 Task: Create a section Design Review Sprint and in the section, add a milestone Data Migration in the project ApprisePro
Action: Mouse moved to (550, 525)
Screenshot: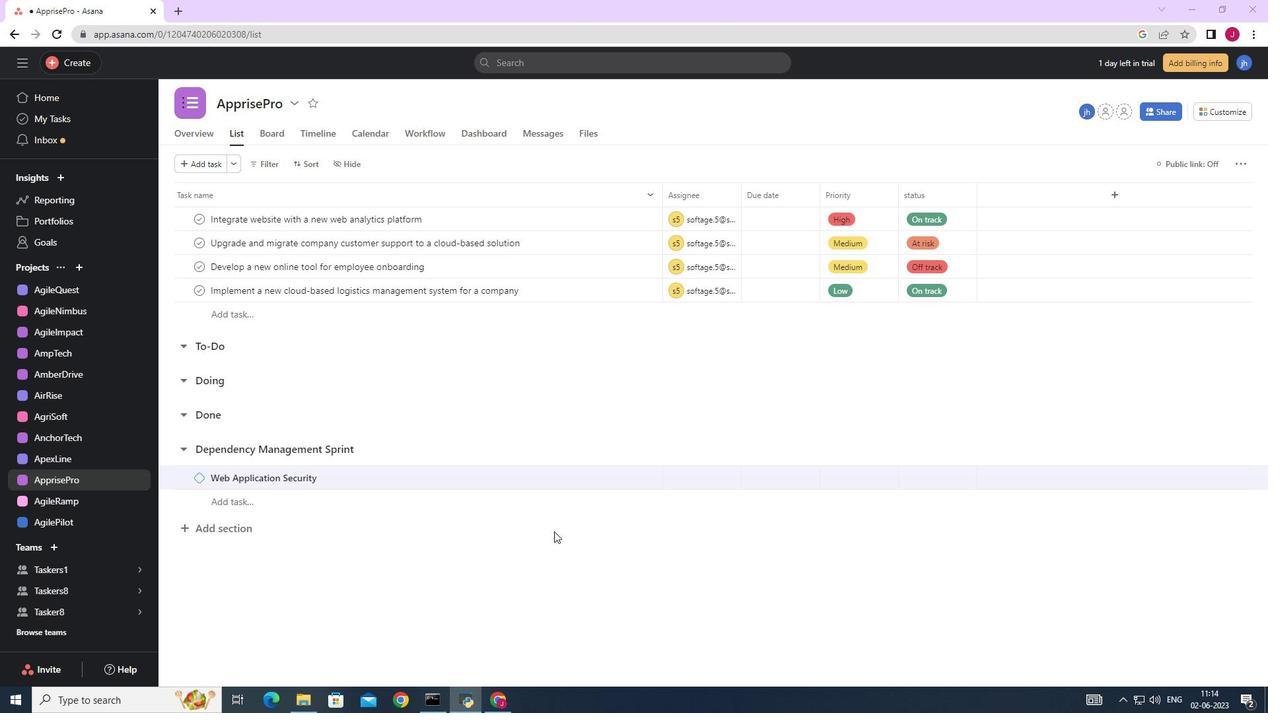 
Action: Mouse scrolled (550, 524) with delta (0, 0)
Screenshot: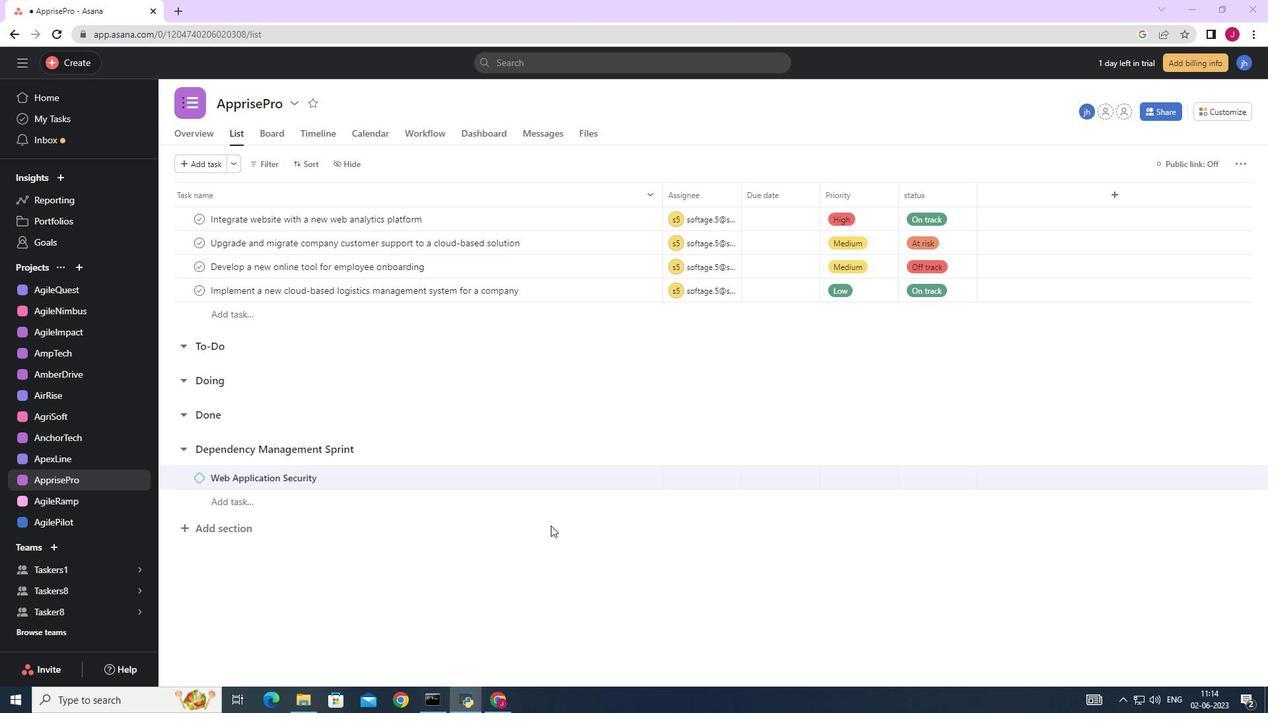 
Action: Mouse scrolled (550, 524) with delta (0, 0)
Screenshot: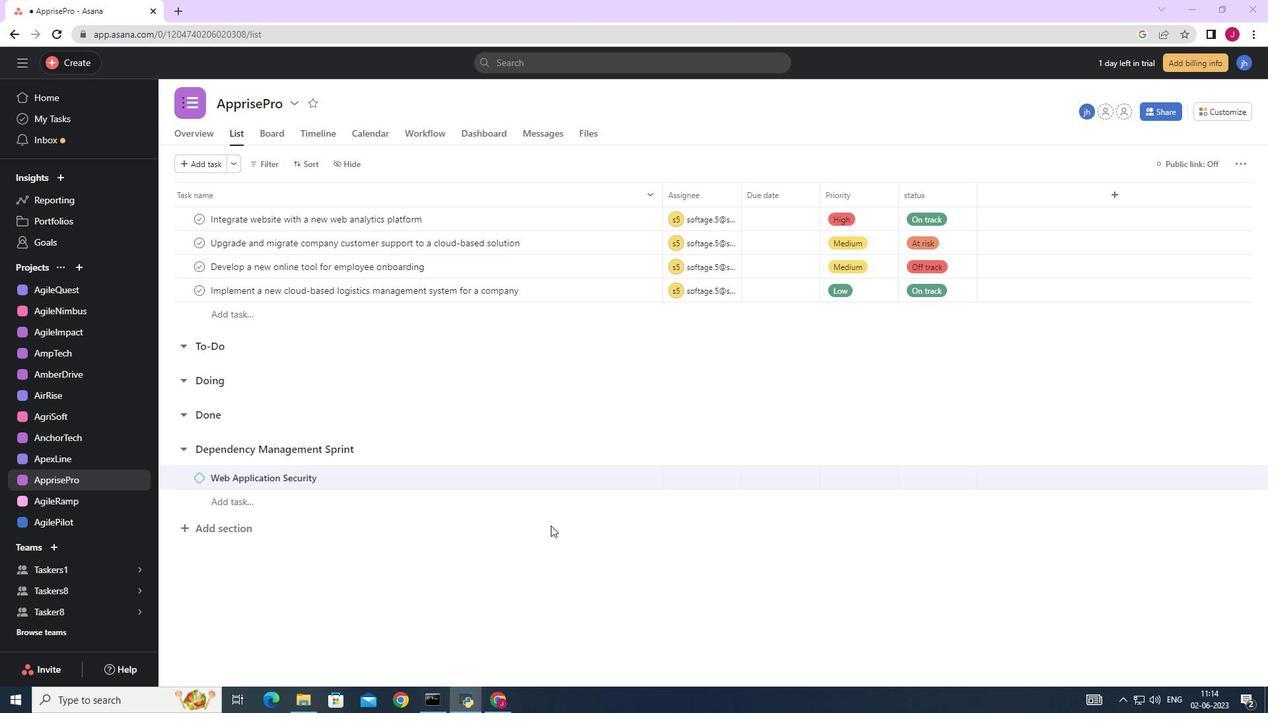 
Action: Mouse moved to (247, 525)
Screenshot: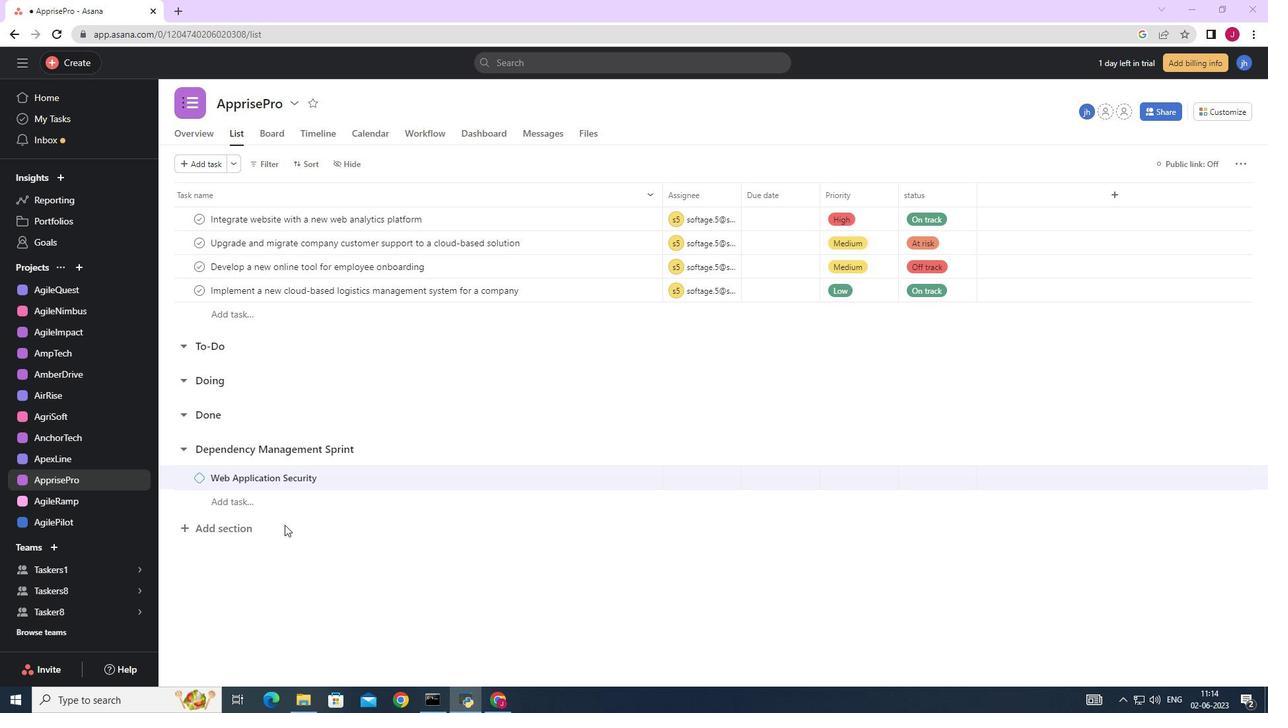 
Action: Mouse pressed left at (247, 525)
Screenshot: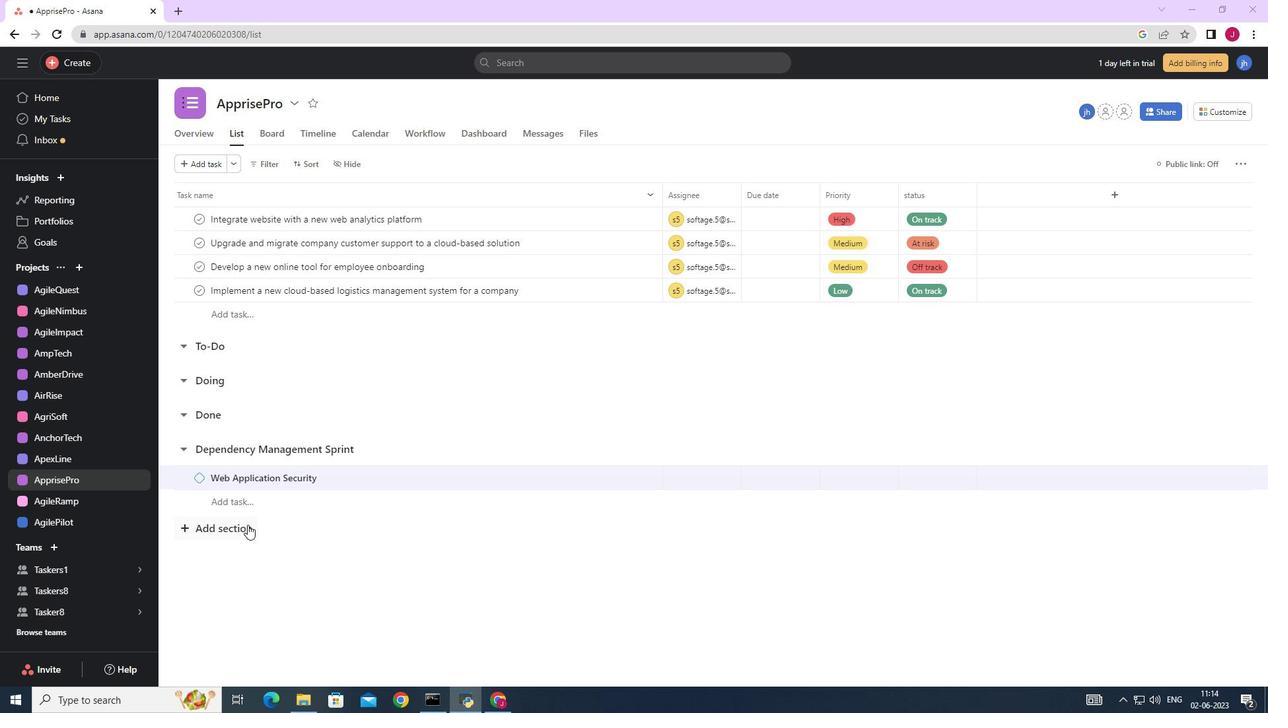 
Action: Mouse moved to (251, 529)
Screenshot: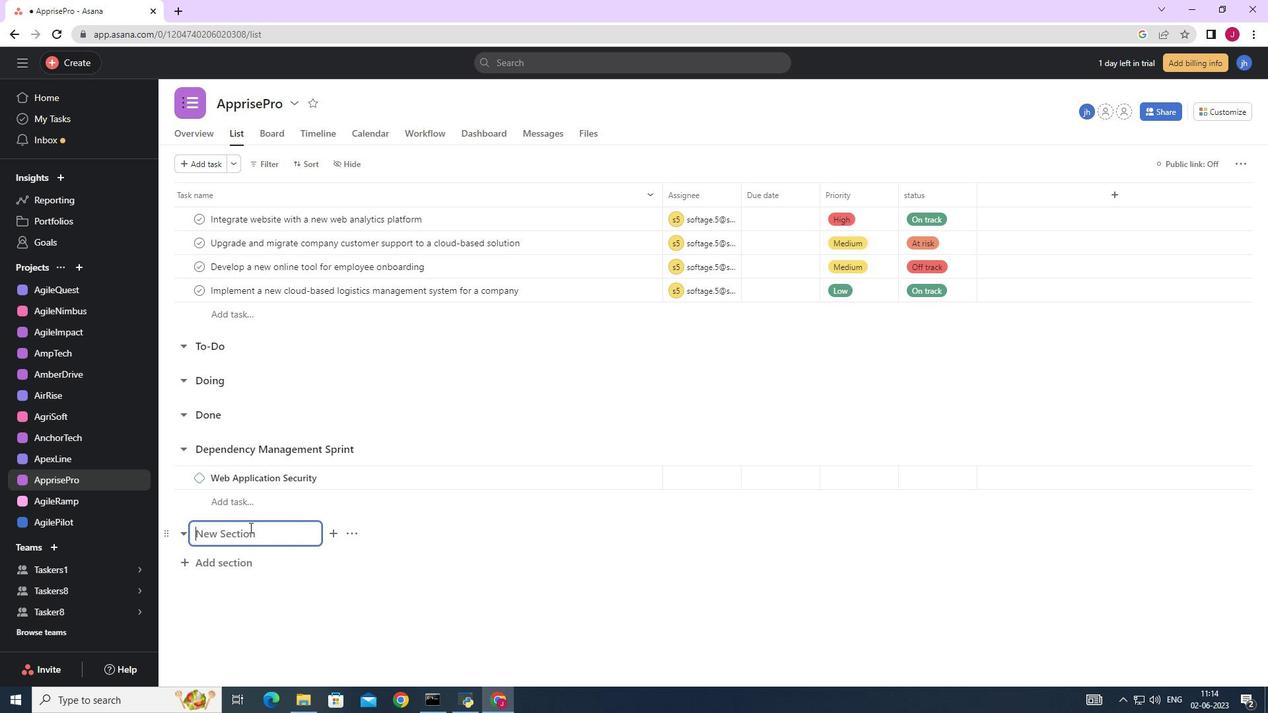 
Action: Key pressed <Key.caps_lock>D<Key.caps_lock>esign<Key.space><Key.caps_lock>R<Key.caps_lock>eview<Key.space><Key.caps_lock>S<Key.caps_lock>print<Key.enter><Key.caps_lock>D<Key.caps_lock>ata<Key.space><Key.caps_lock>M<Key.caps_lock>o<Key.backspace>igration<Key.space>
Screenshot: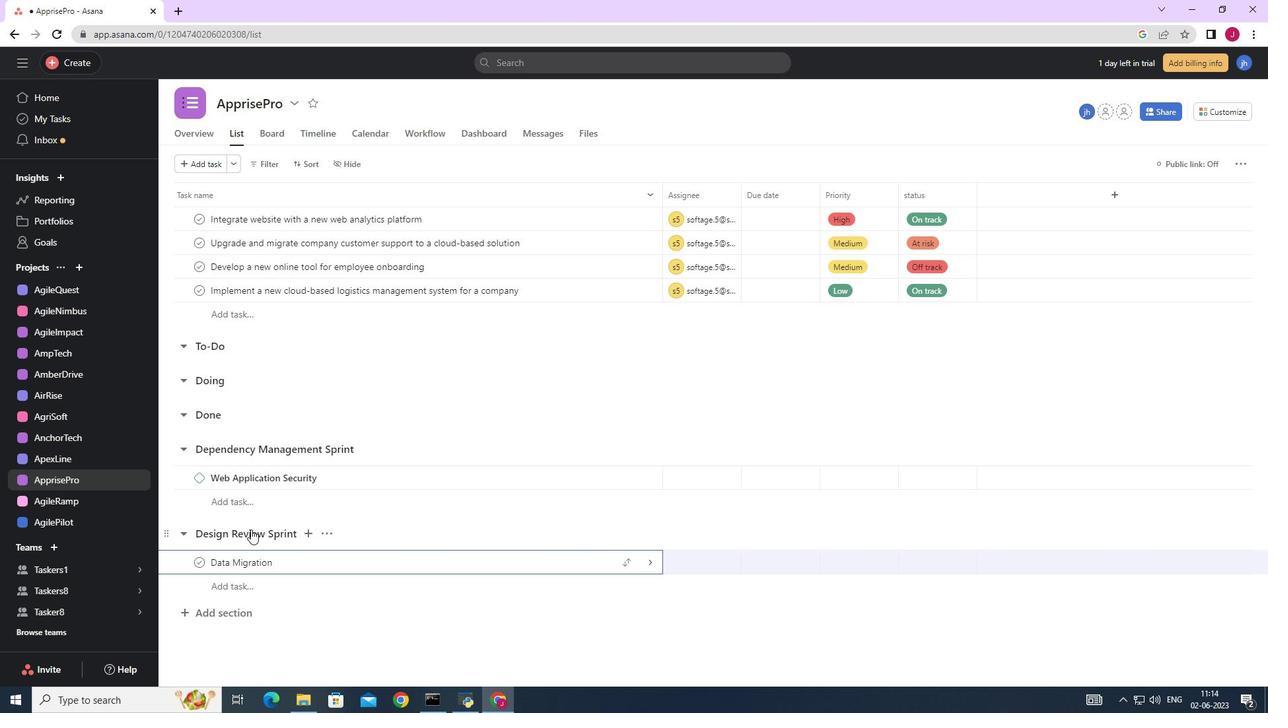 
Action: Mouse moved to (646, 566)
Screenshot: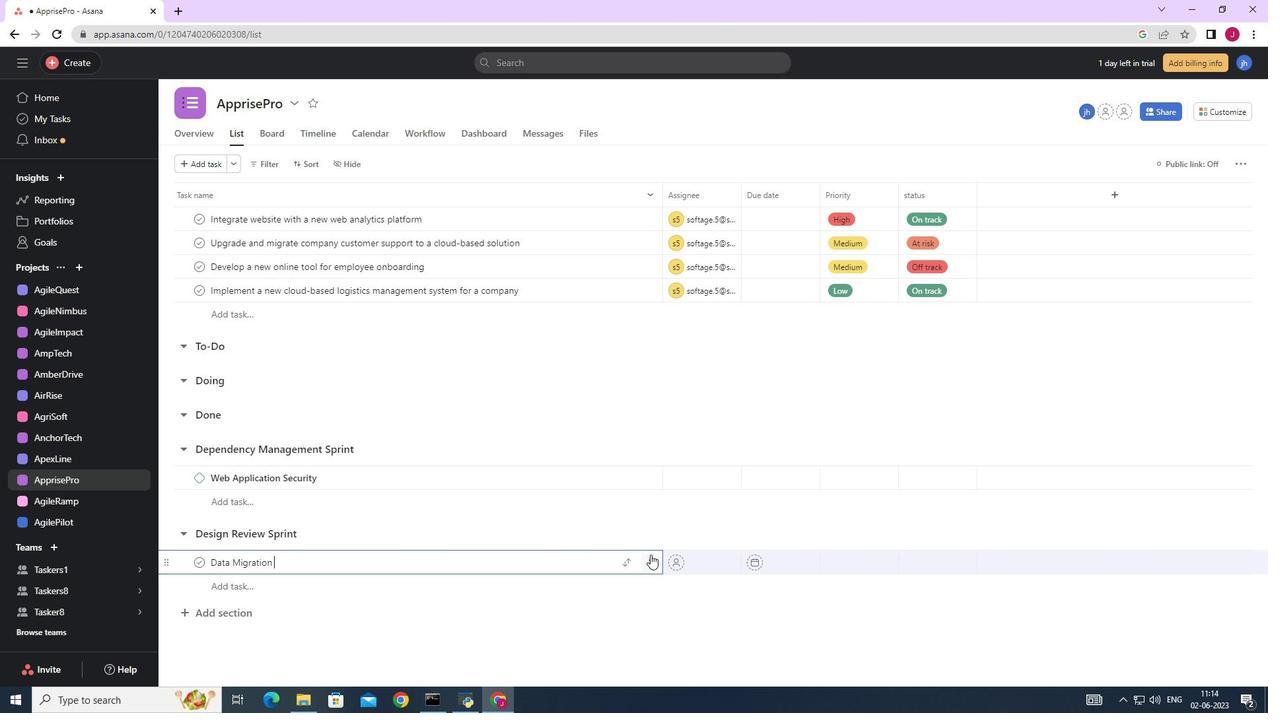 
Action: Mouse pressed left at (646, 566)
Screenshot: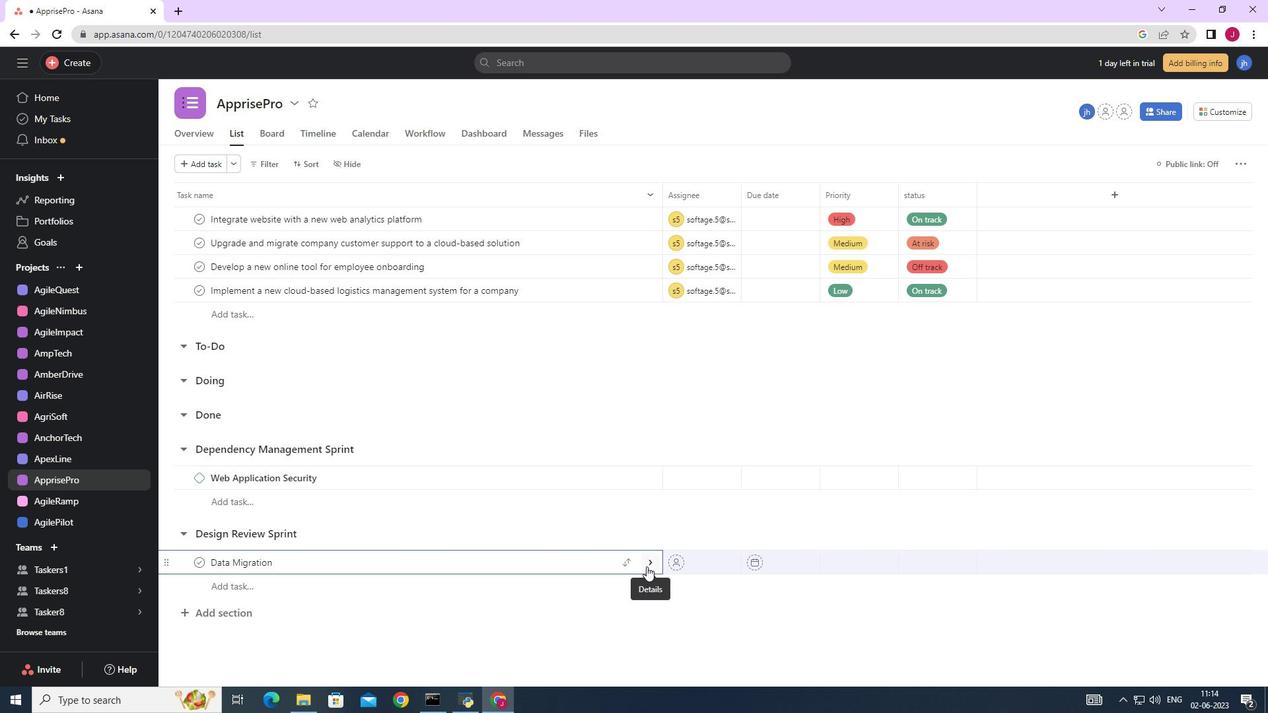 
Action: Mouse moved to (1217, 155)
Screenshot: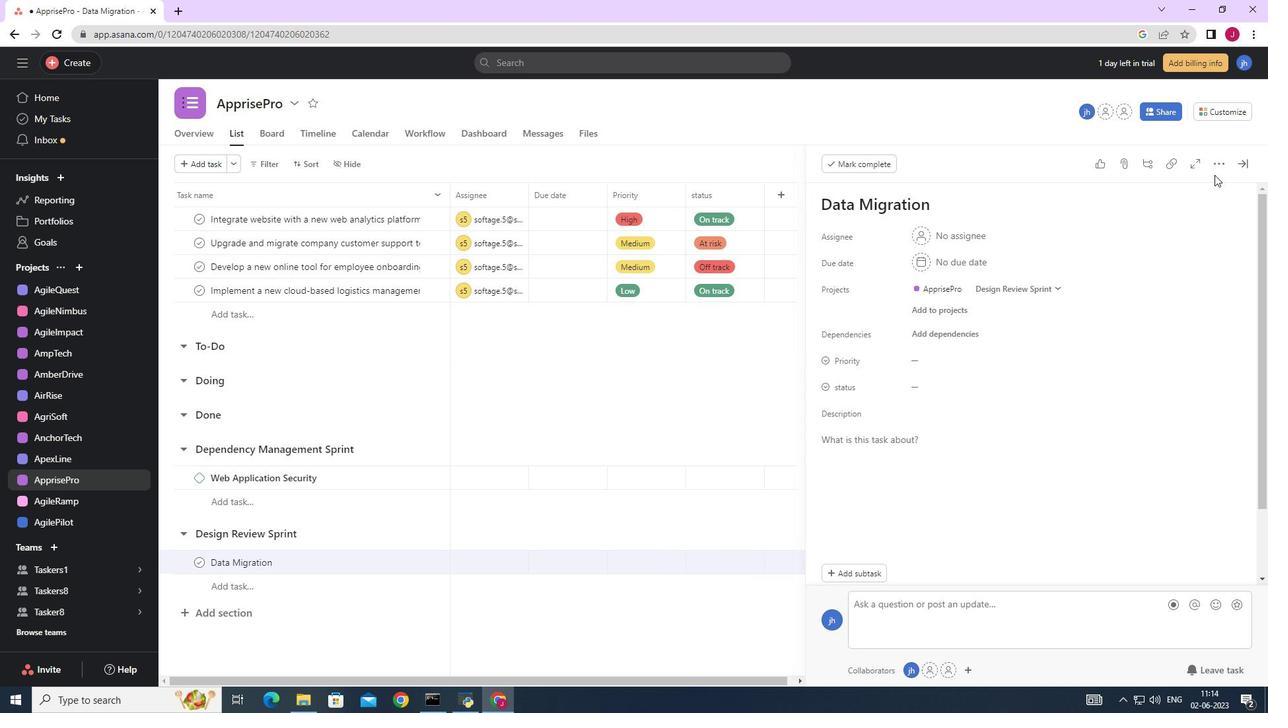 
Action: Mouse pressed left at (1217, 155)
Screenshot: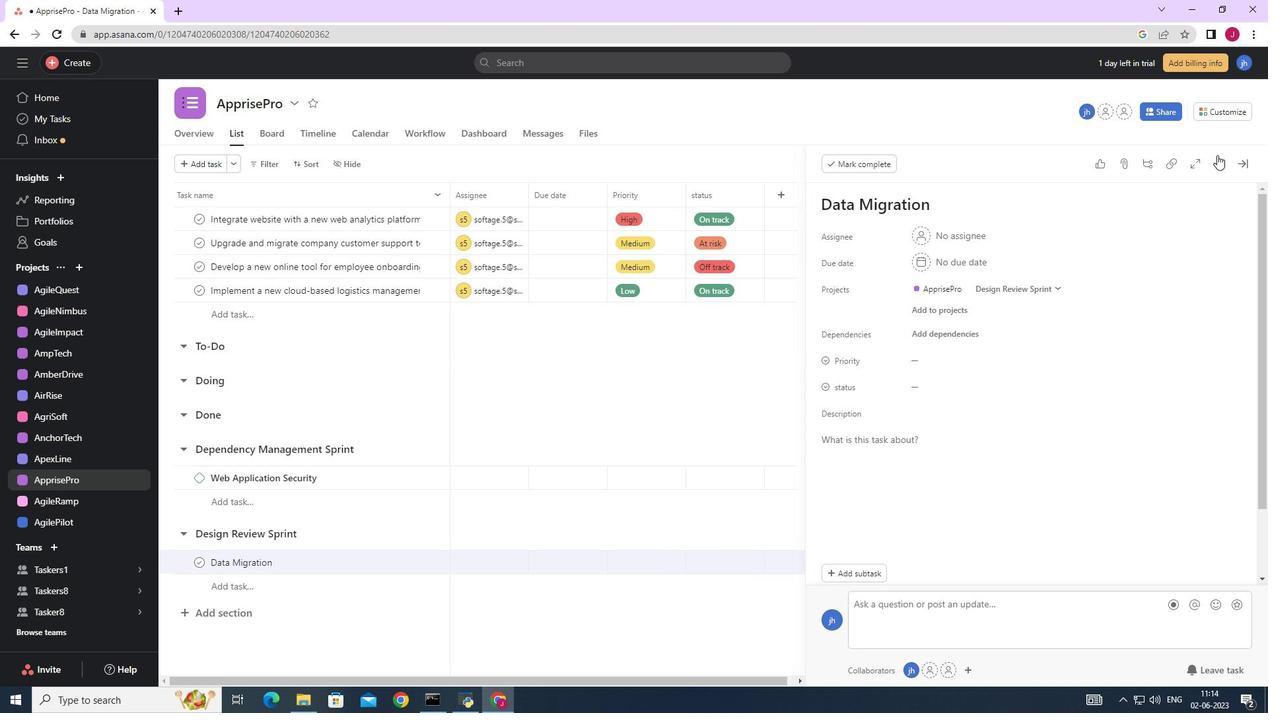 
Action: Mouse moved to (1127, 210)
Screenshot: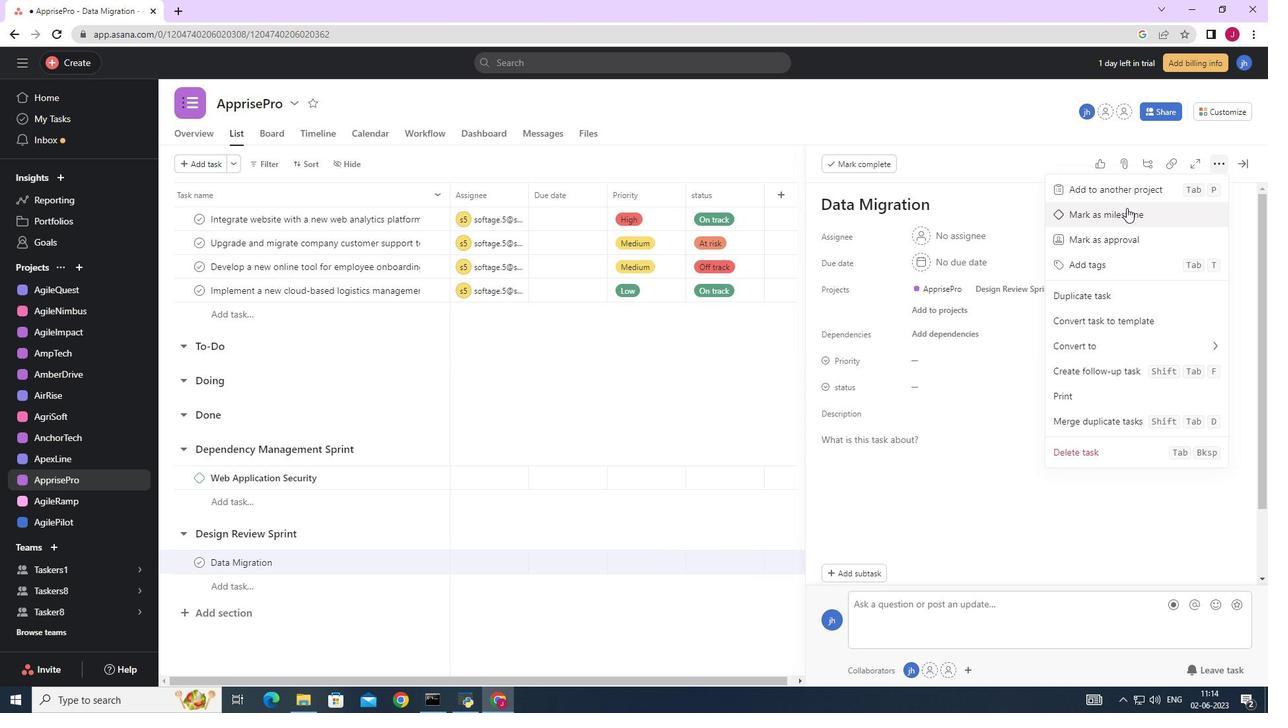 
Action: Mouse pressed left at (1127, 210)
Screenshot: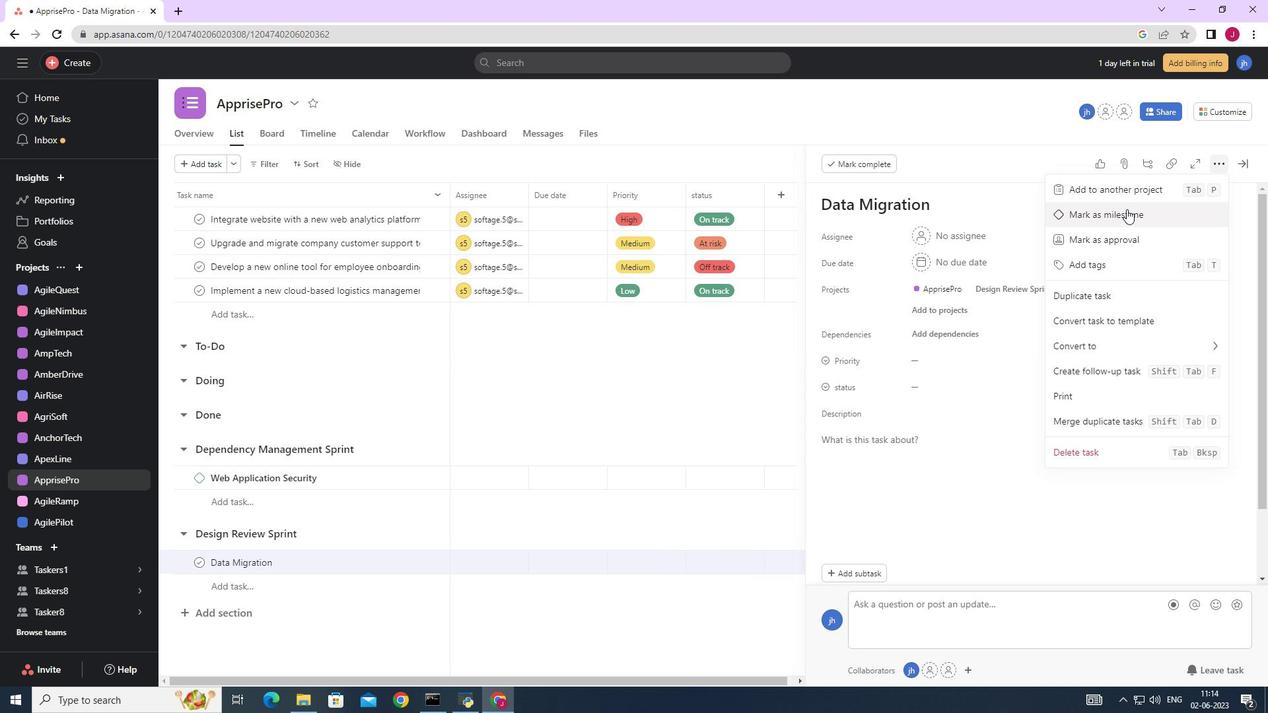 
Action: Mouse moved to (1242, 163)
Screenshot: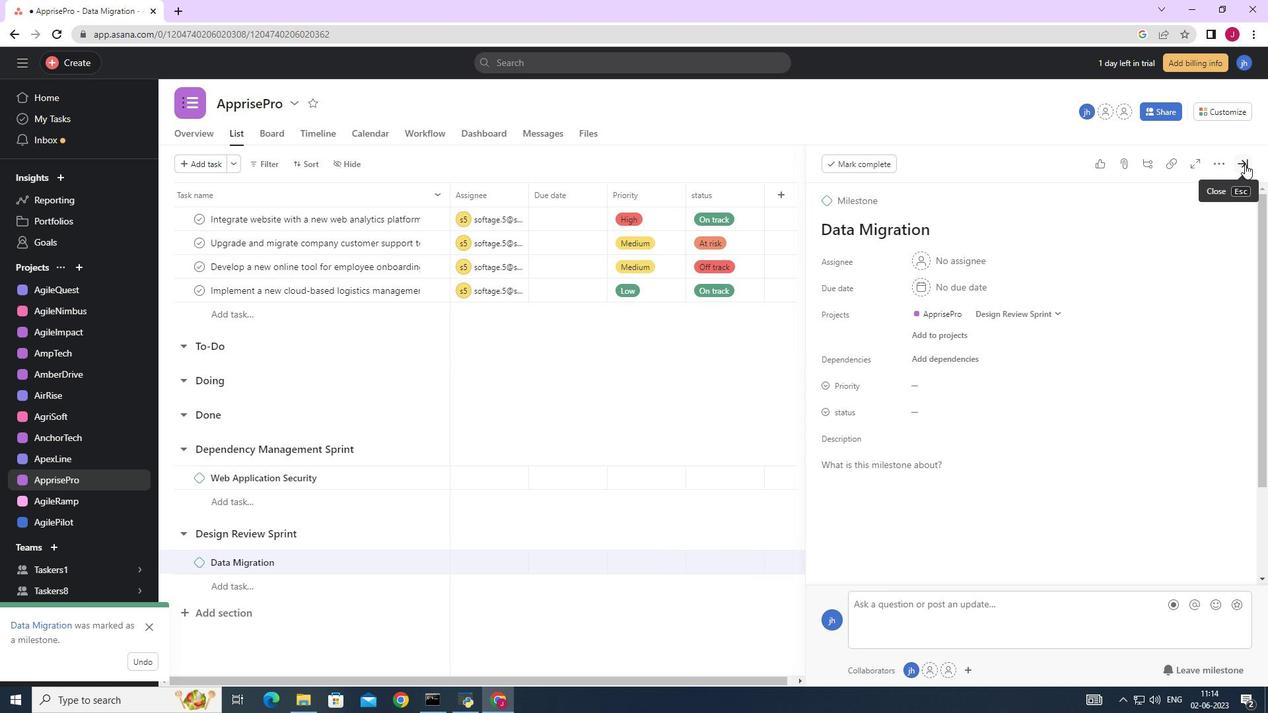 
Action: Mouse pressed left at (1242, 163)
Screenshot: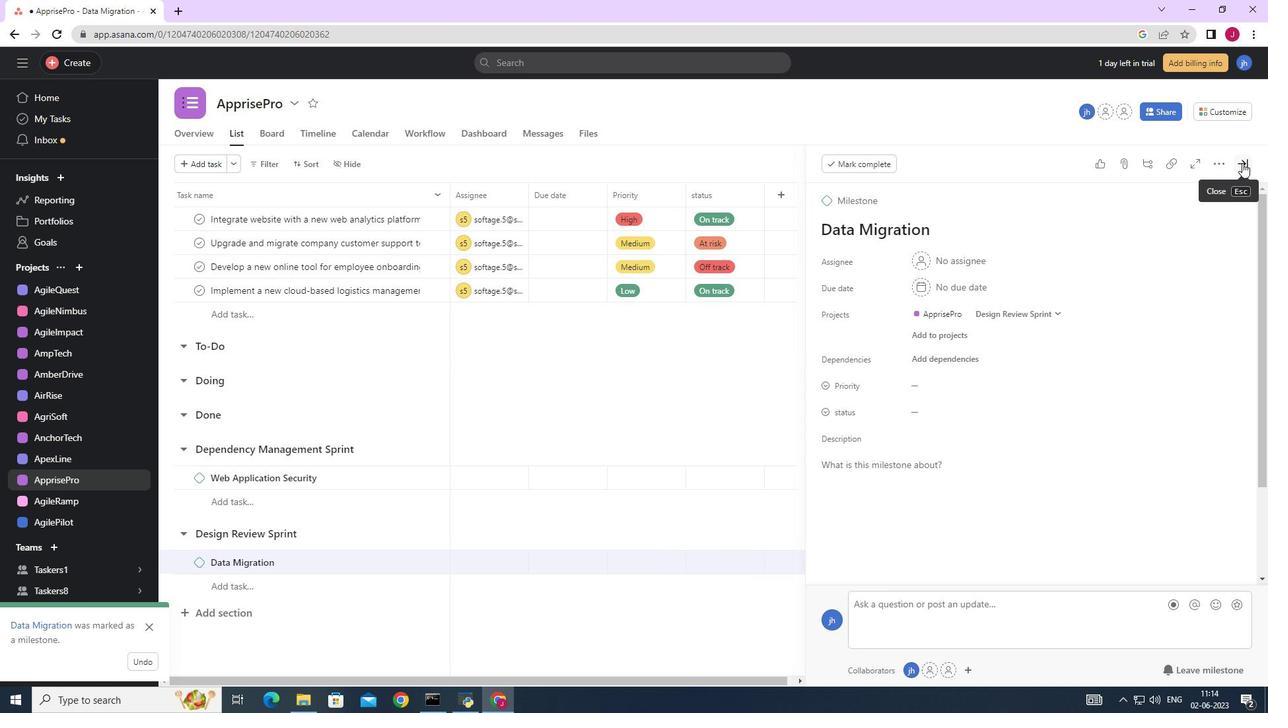 
